 Task: Try the "Brilliance" slider to enhance a photo with challenging lighting conditions
Action: Mouse moved to (733, 136)
Screenshot: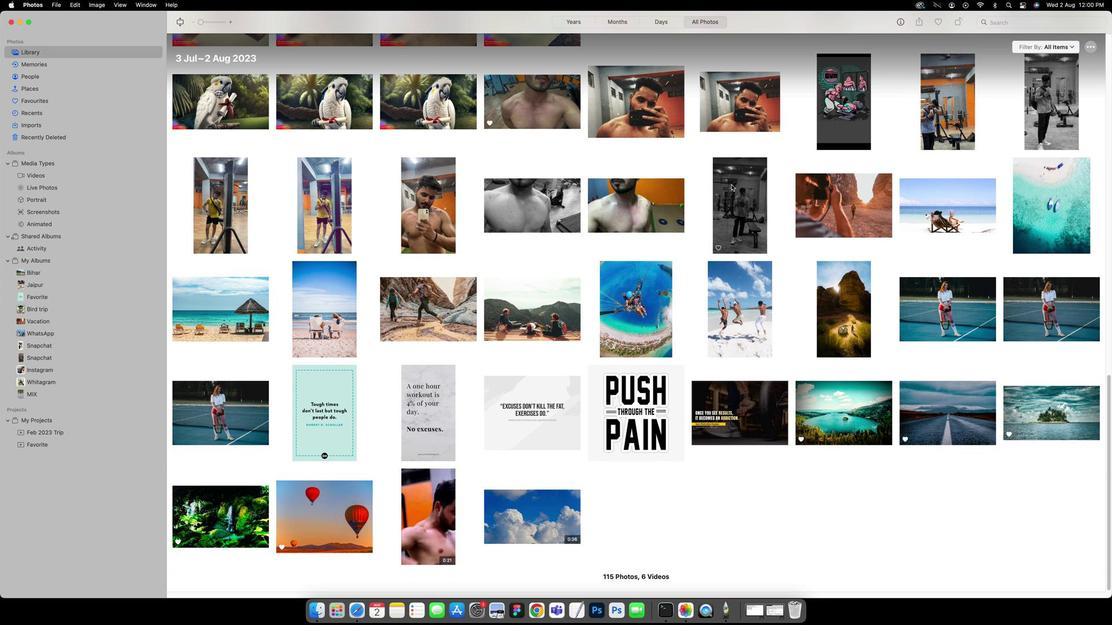 
Action: Mouse pressed left at (733, 136)
Screenshot: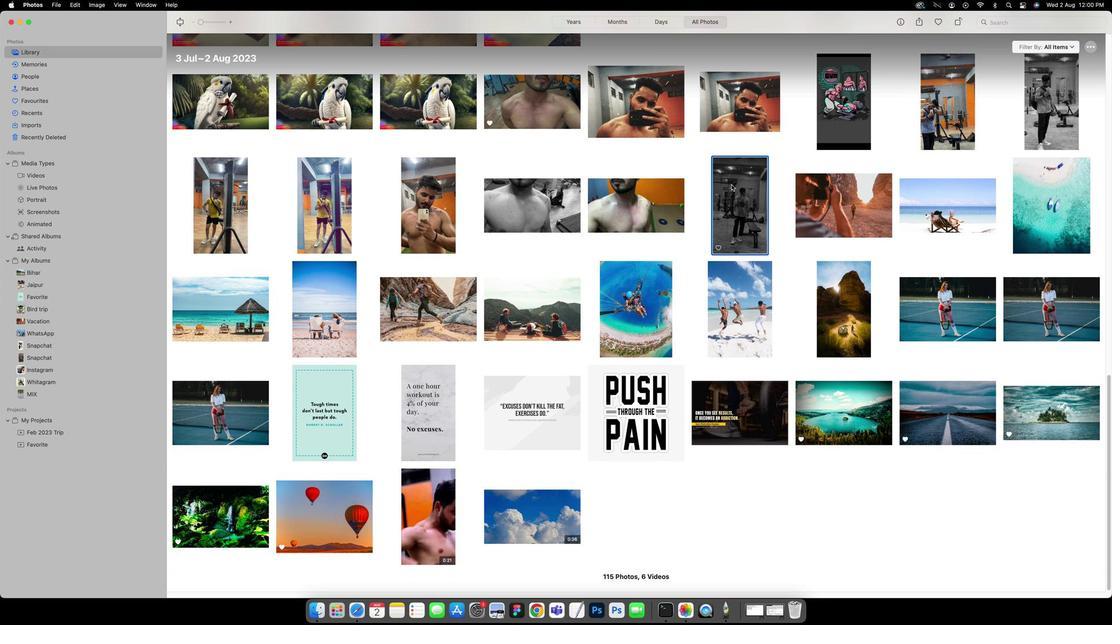 
Action: Mouse pressed left at (733, 136)
Screenshot: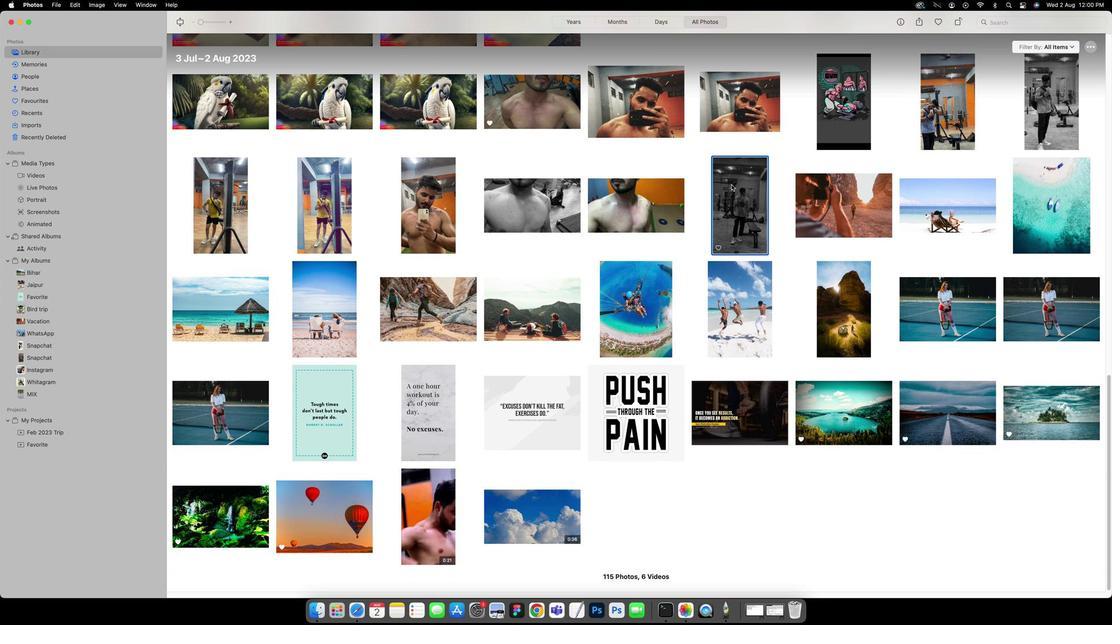 
Action: Mouse moved to (1096, 269)
Screenshot: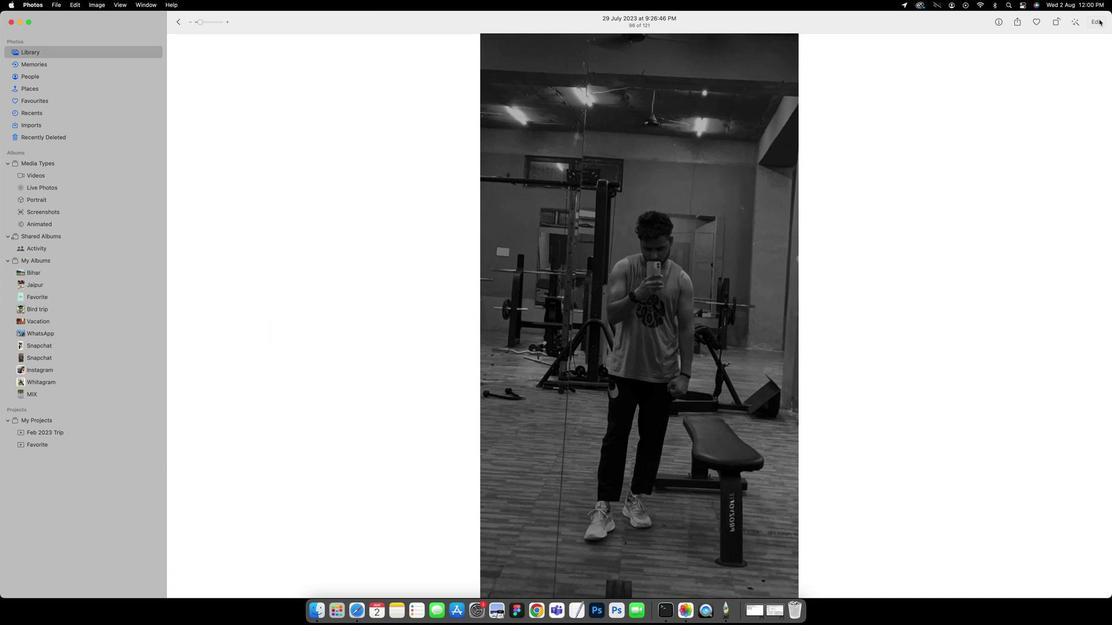
Action: Mouse pressed left at (1096, 269)
Screenshot: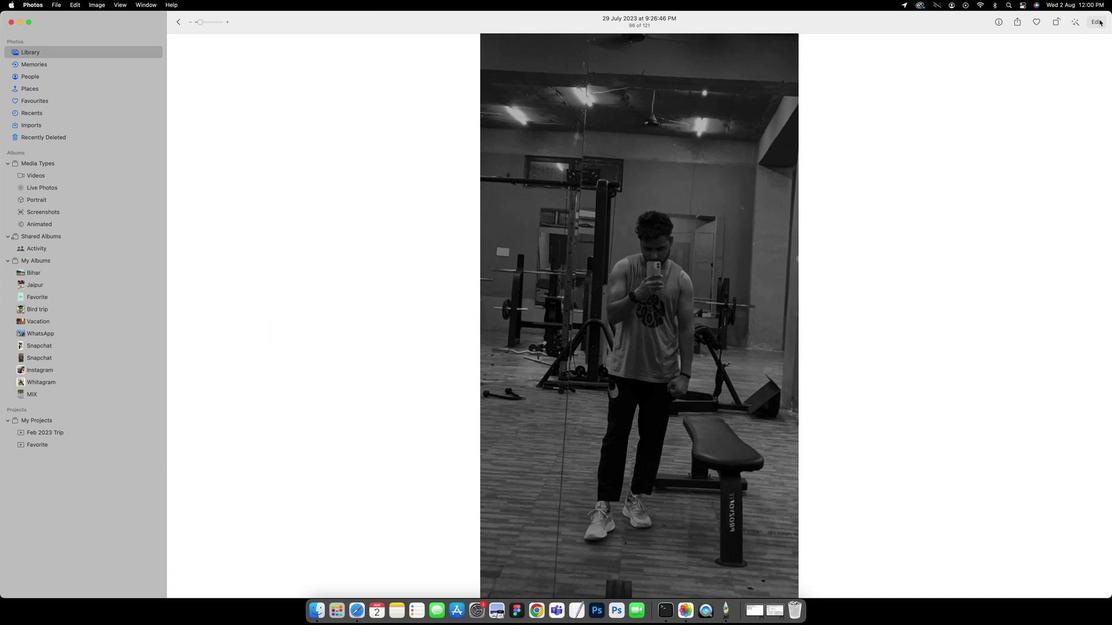 
Action: Mouse moved to (1050, 202)
Screenshot: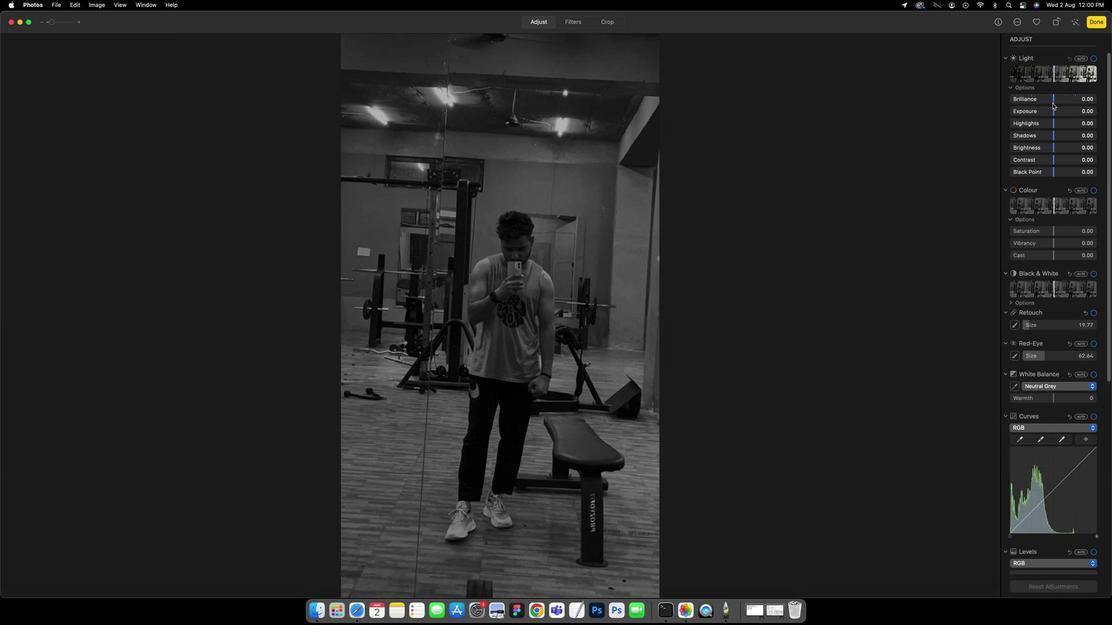 
Action: Mouse pressed left at (1050, 202)
Screenshot: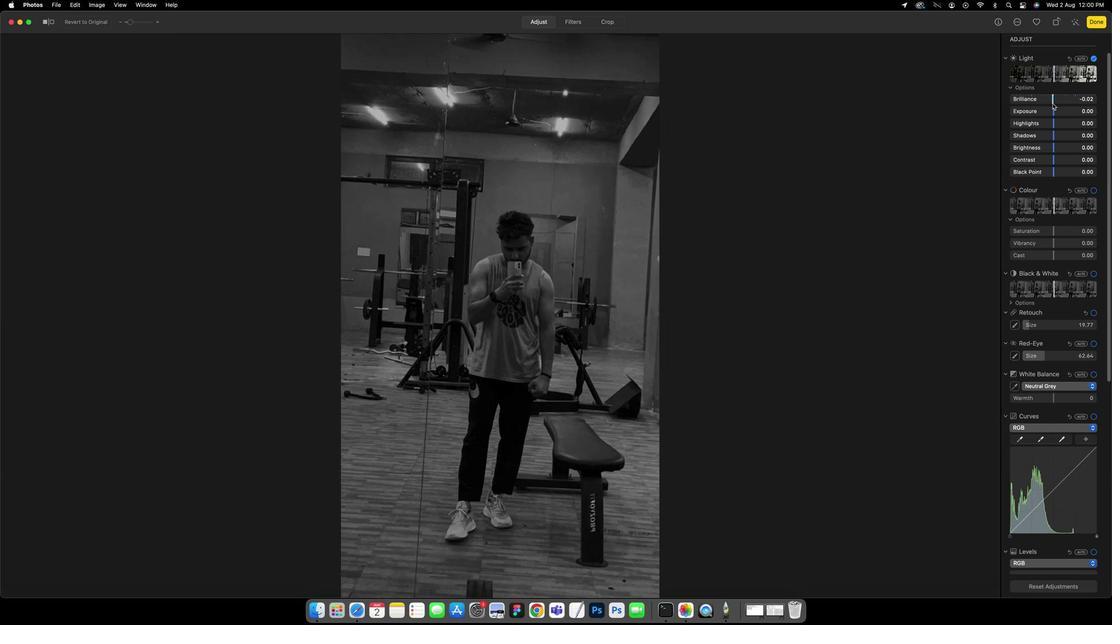 
Action: Mouse moved to (1091, 266)
Screenshot: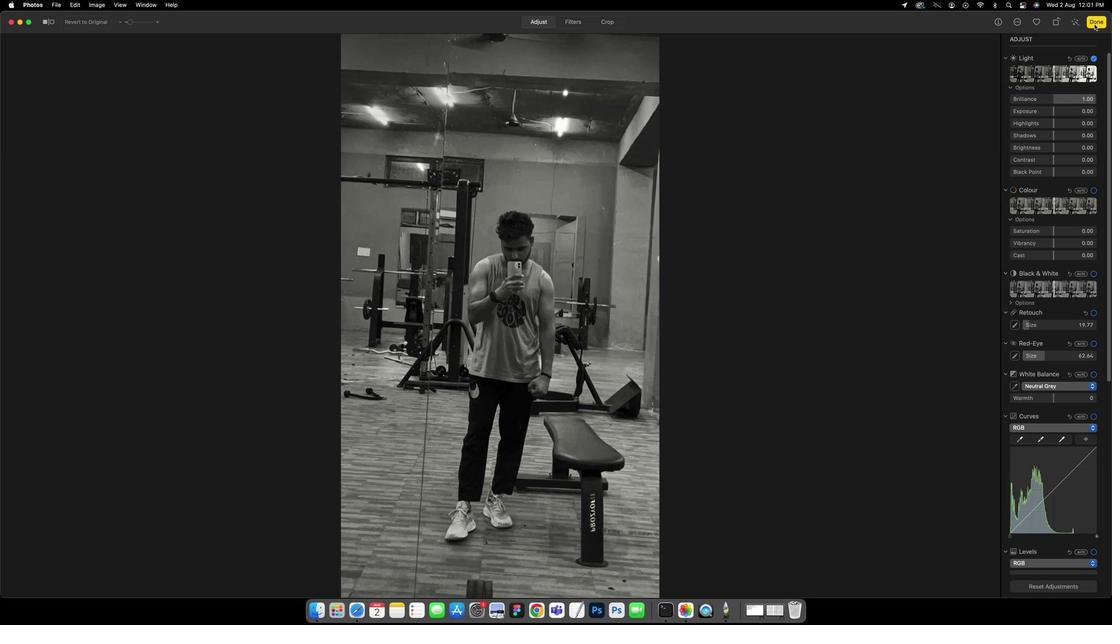 
Action: Mouse pressed left at (1091, 266)
Screenshot: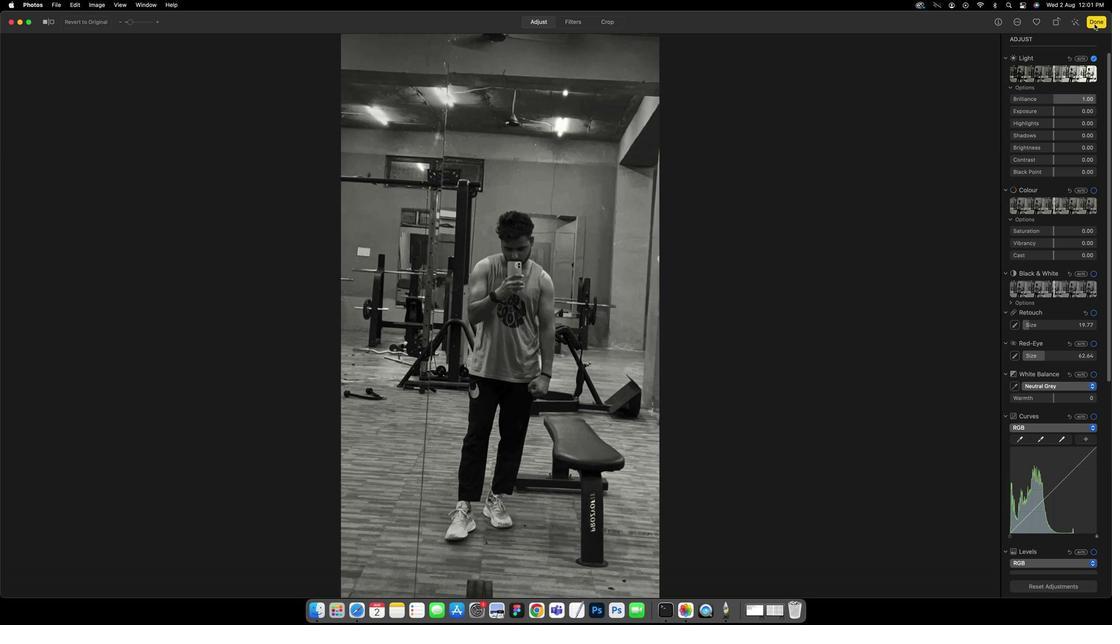 
Action: Mouse moved to (973, 158)
Screenshot: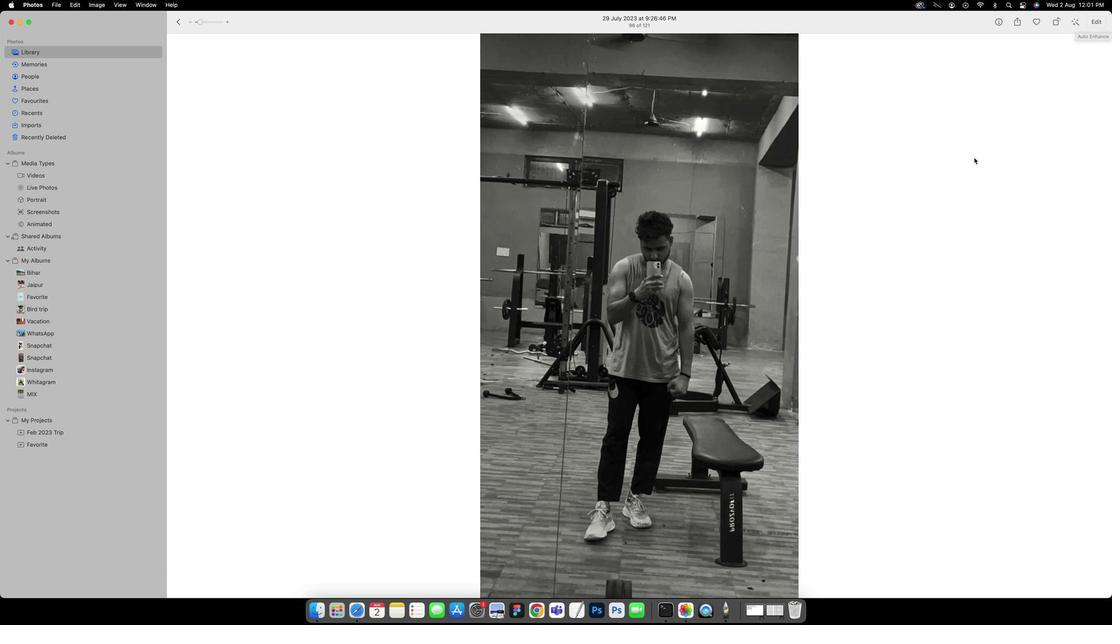 
Action: Mouse pressed left at (973, 158)
Screenshot: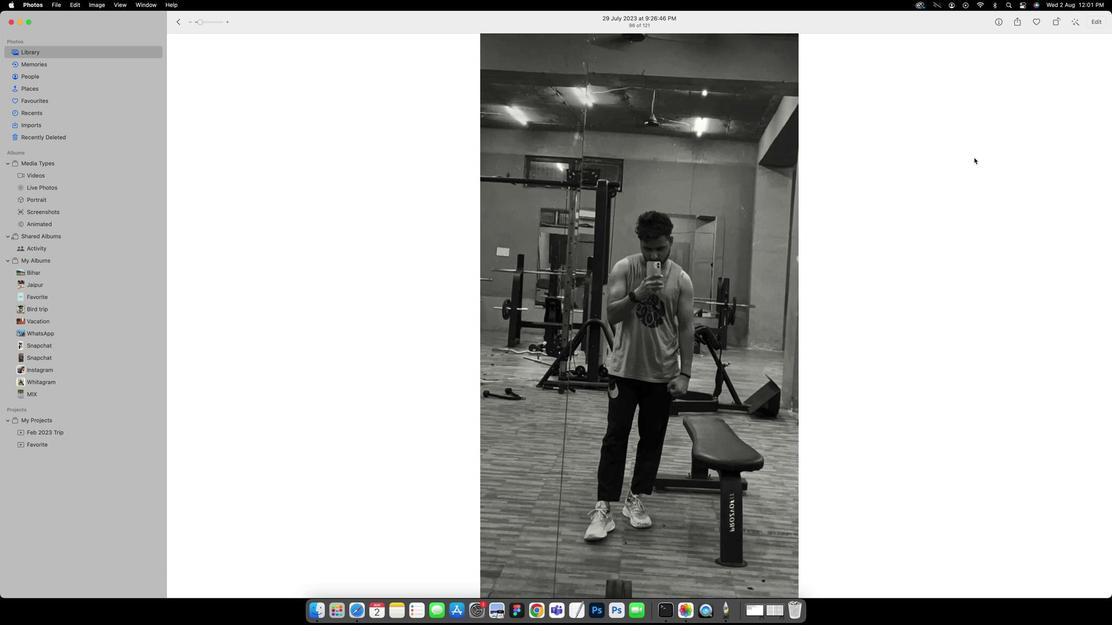 
